 Task: Add Weleda 2-in-1 Gentle Shampoo & Body Wash, Calendula to the cart.
Action: Mouse moved to (289, 160)
Screenshot: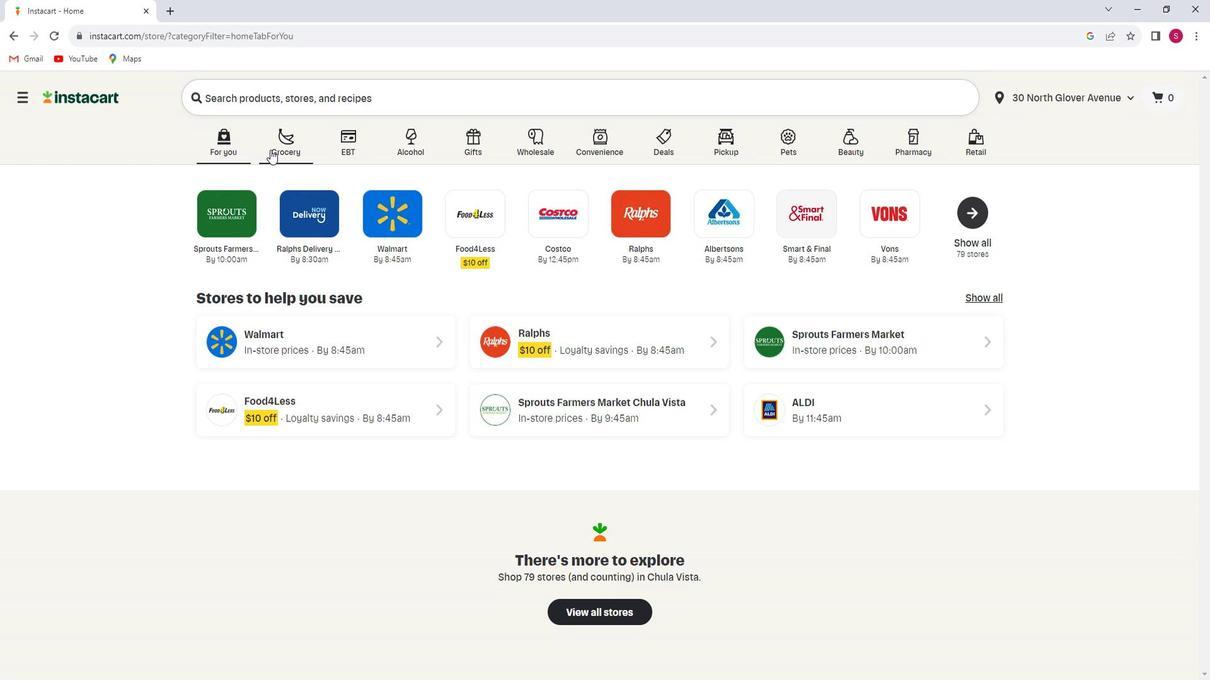 
Action: Mouse pressed left at (289, 160)
Screenshot: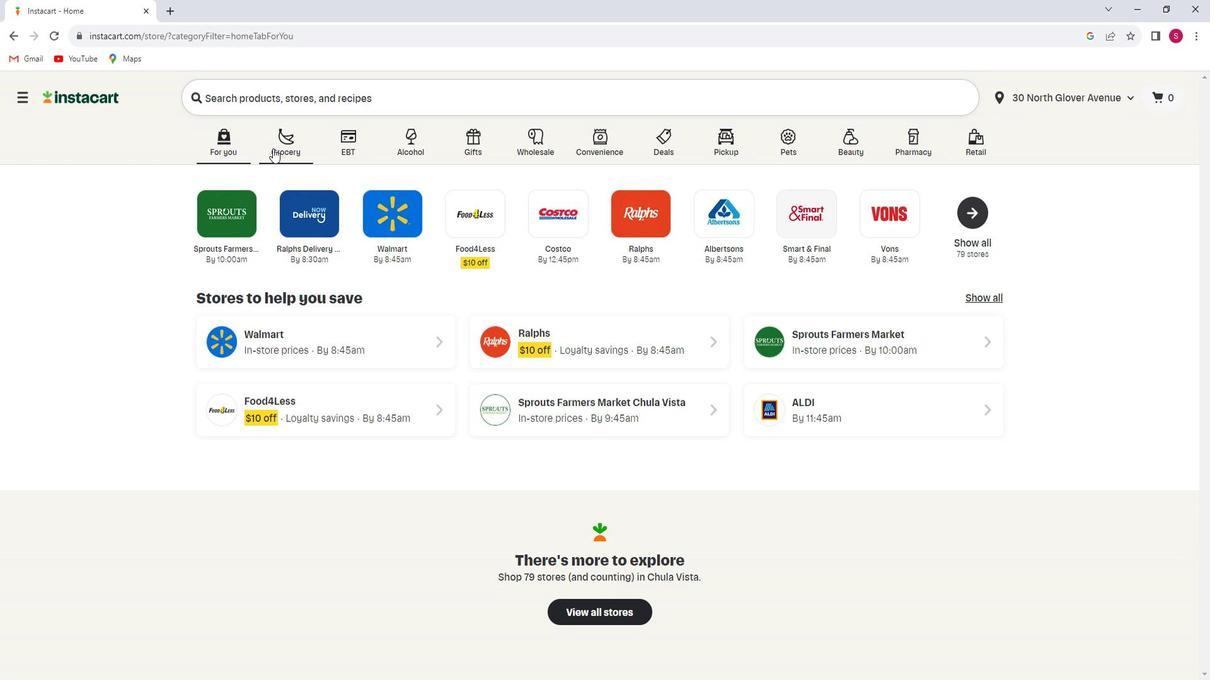 
Action: Mouse moved to (295, 361)
Screenshot: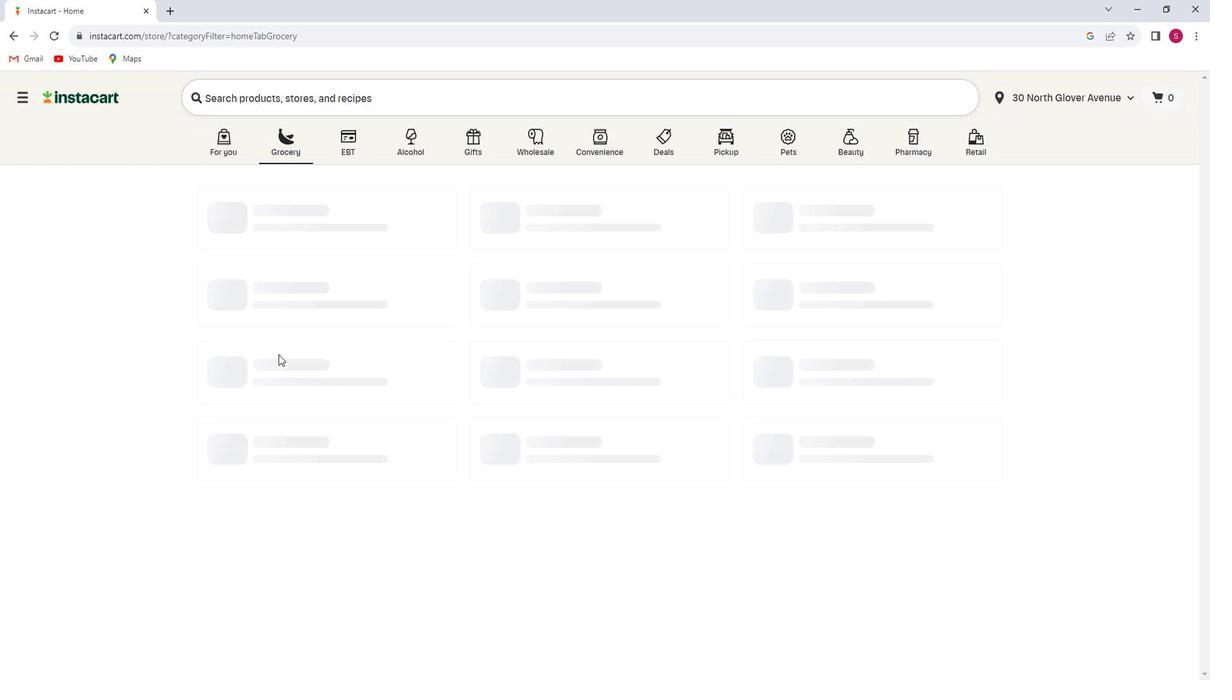 
Action: Mouse pressed left at (295, 361)
Screenshot: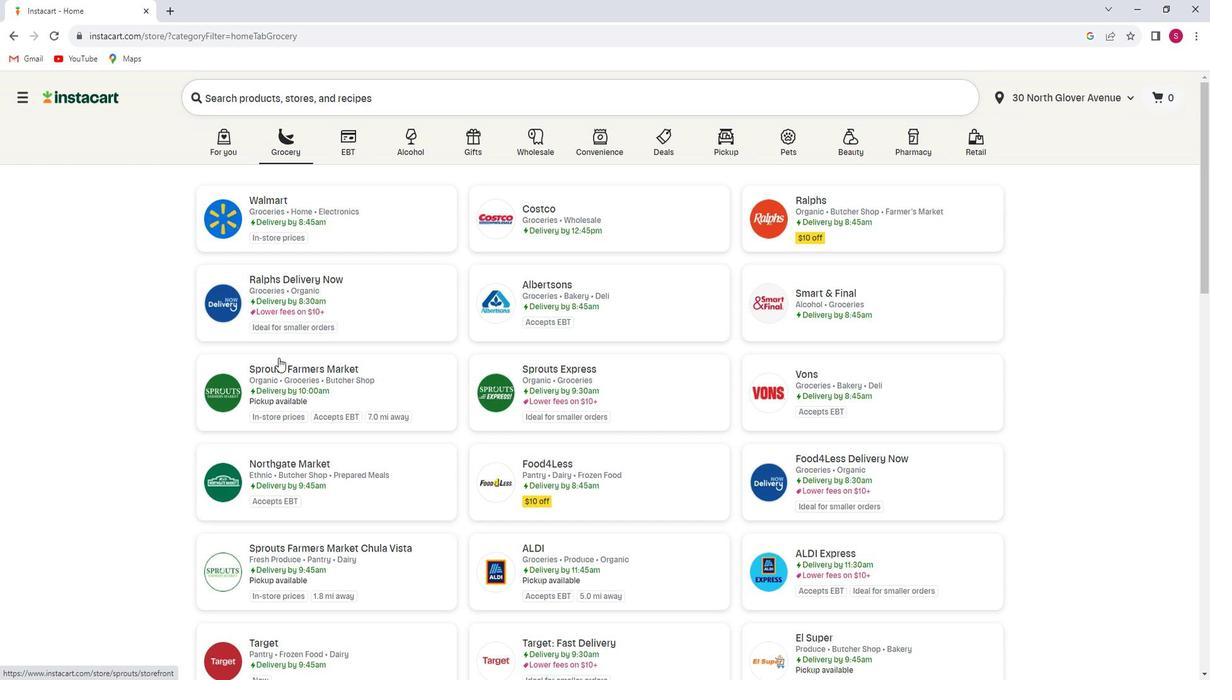 
Action: Mouse moved to (59, 409)
Screenshot: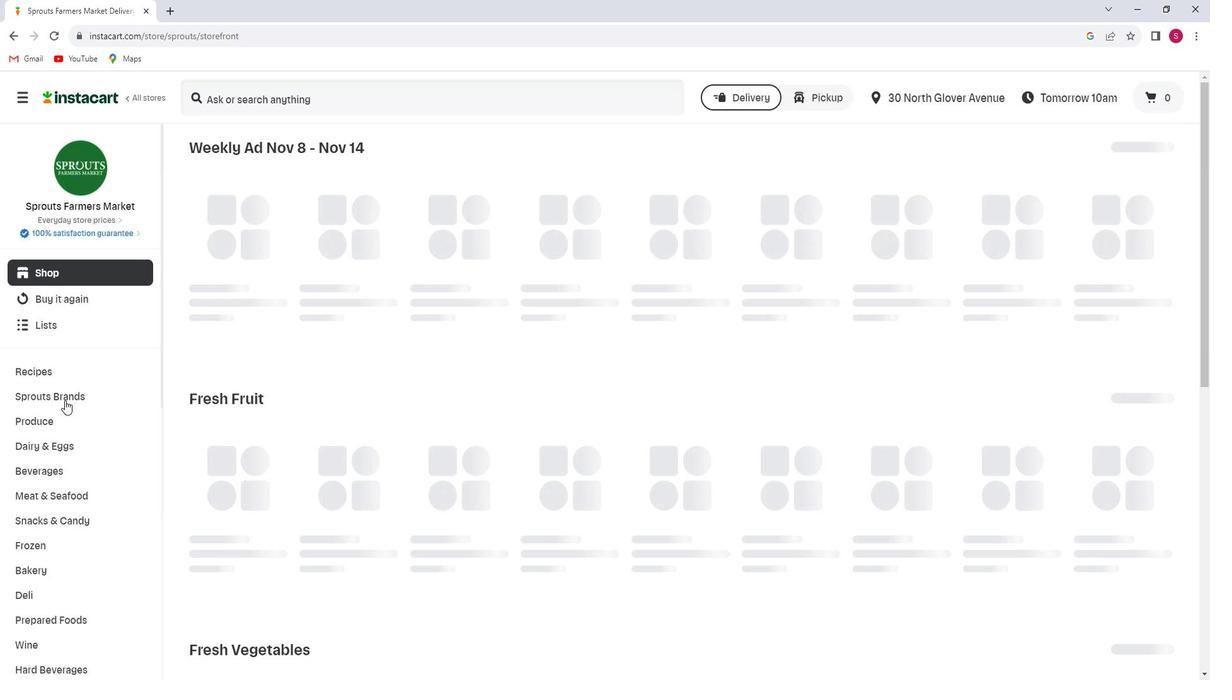 
Action: Mouse scrolled (59, 408) with delta (0, 0)
Screenshot: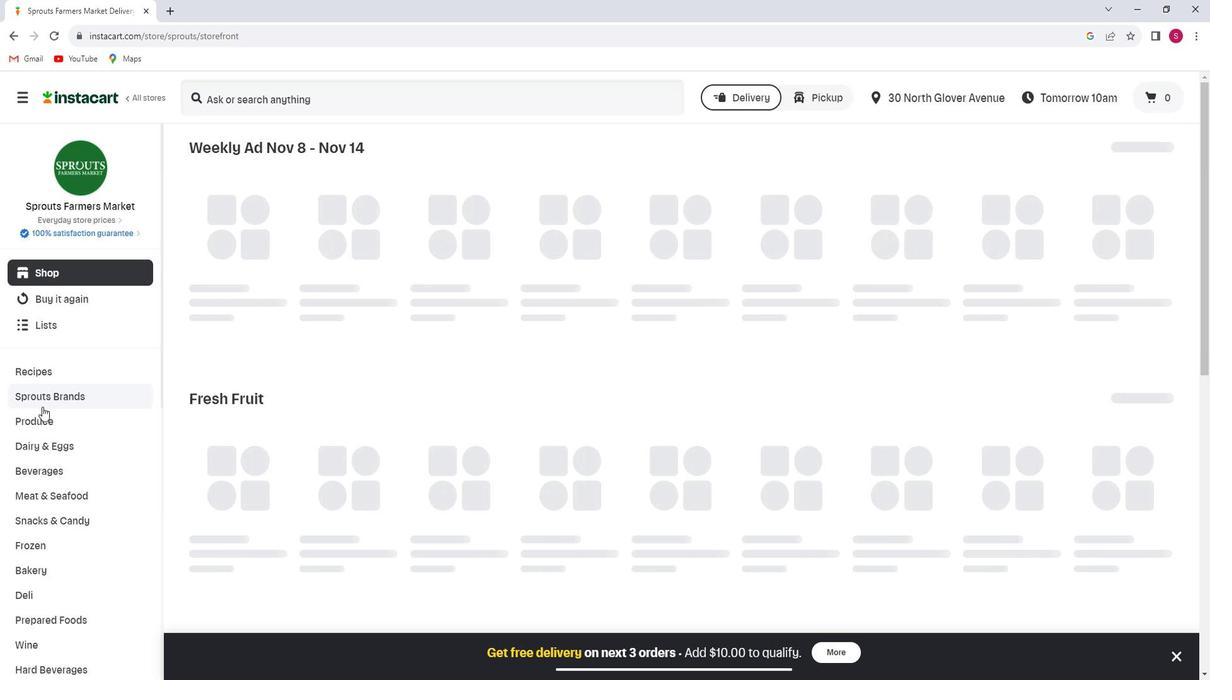 
Action: Mouse scrolled (59, 408) with delta (0, 0)
Screenshot: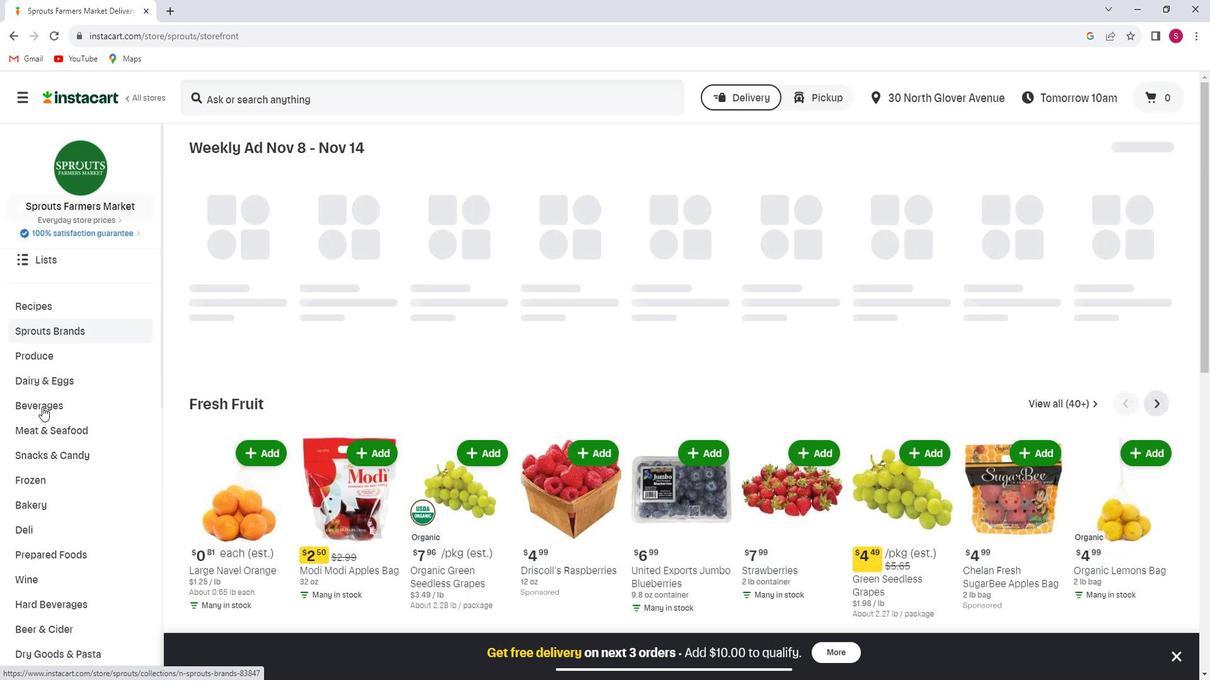 
Action: Mouse scrolled (59, 408) with delta (0, 0)
Screenshot: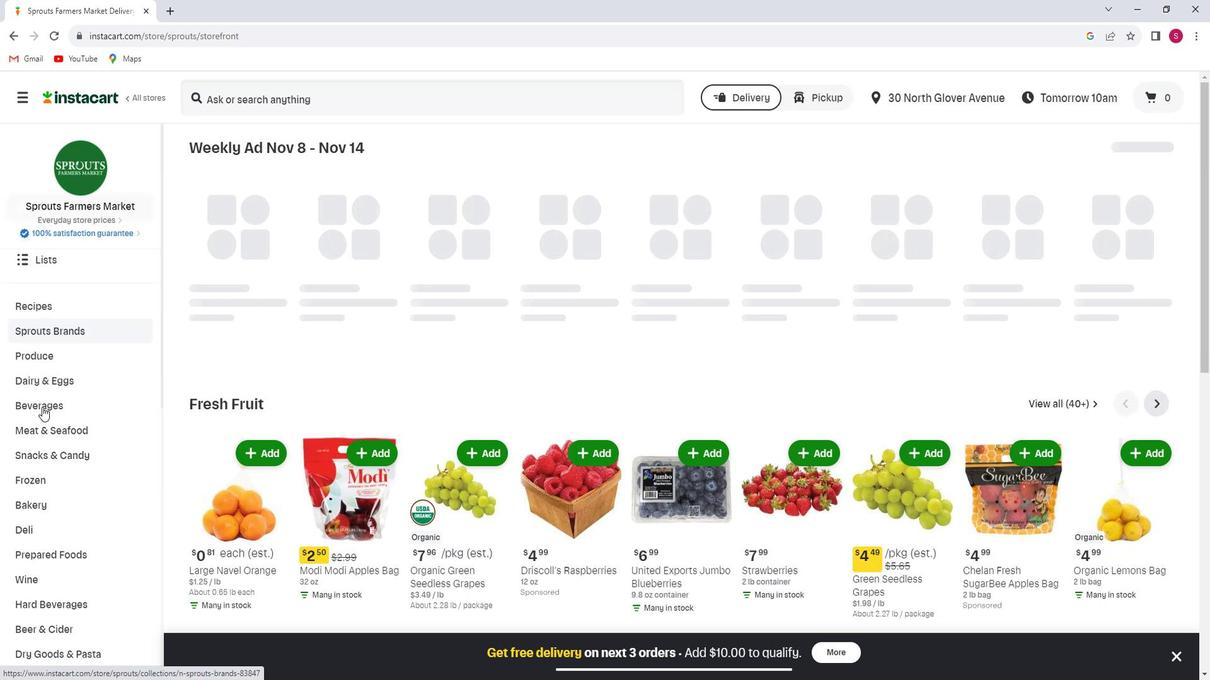 
Action: Mouse scrolled (59, 408) with delta (0, 0)
Screenshot: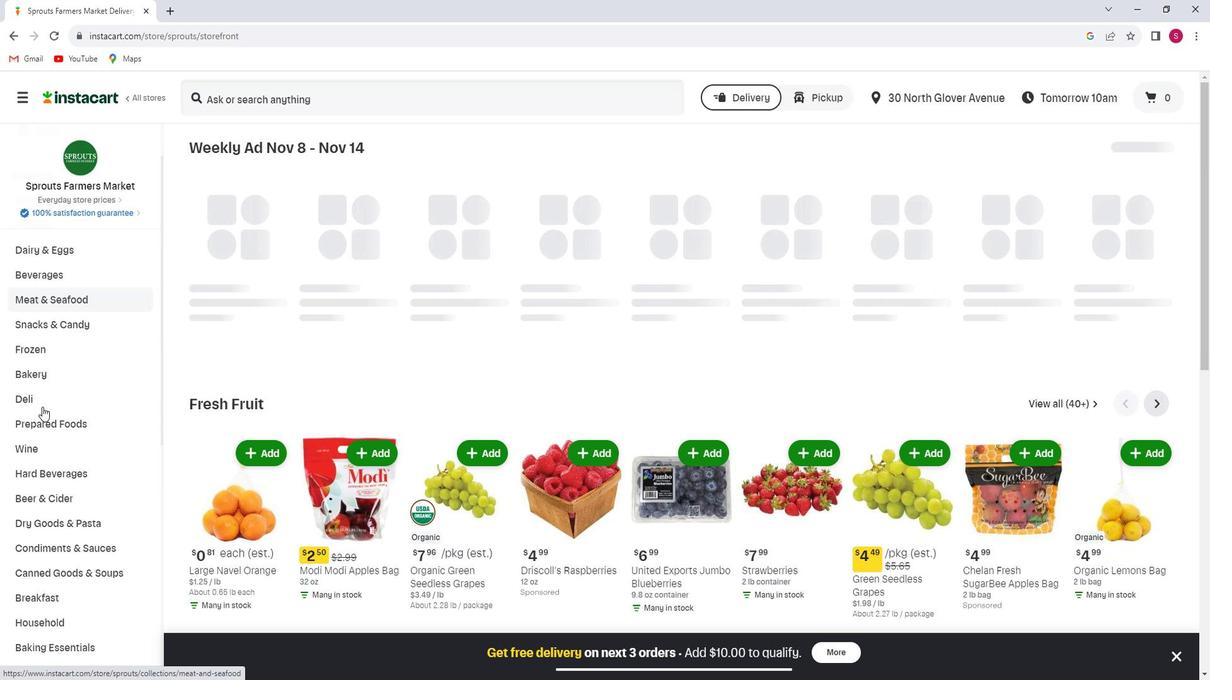 
Action: Mouse moved to (58, 410)
Screenshot: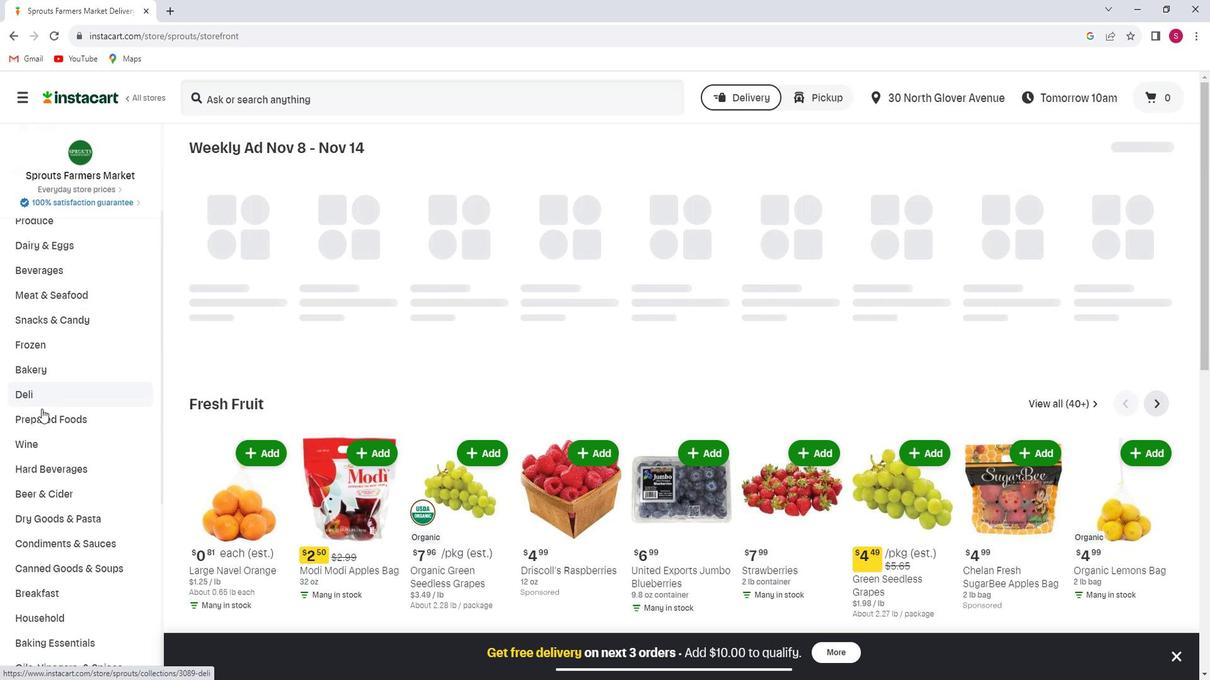 
Action: Mouse scrolled (58, 410) with delta (0, 0)
Screenshot: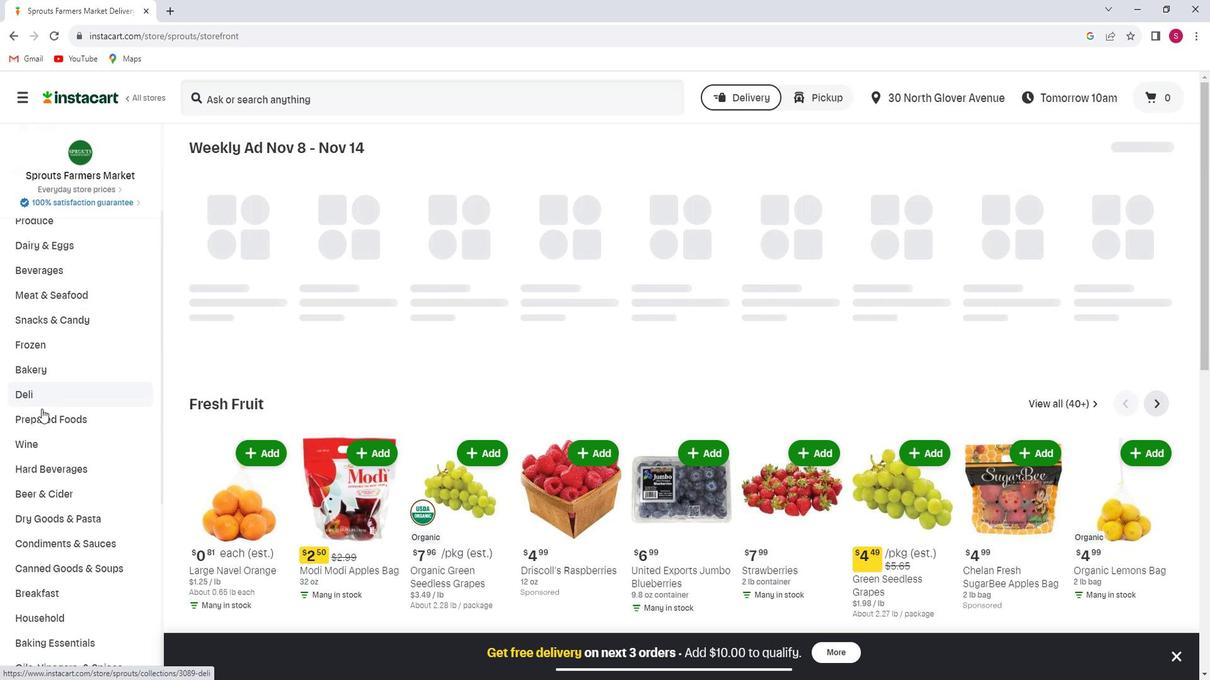 
Action: Mouse scrolled (58, 410) with delta (0, 0)
Screenshot: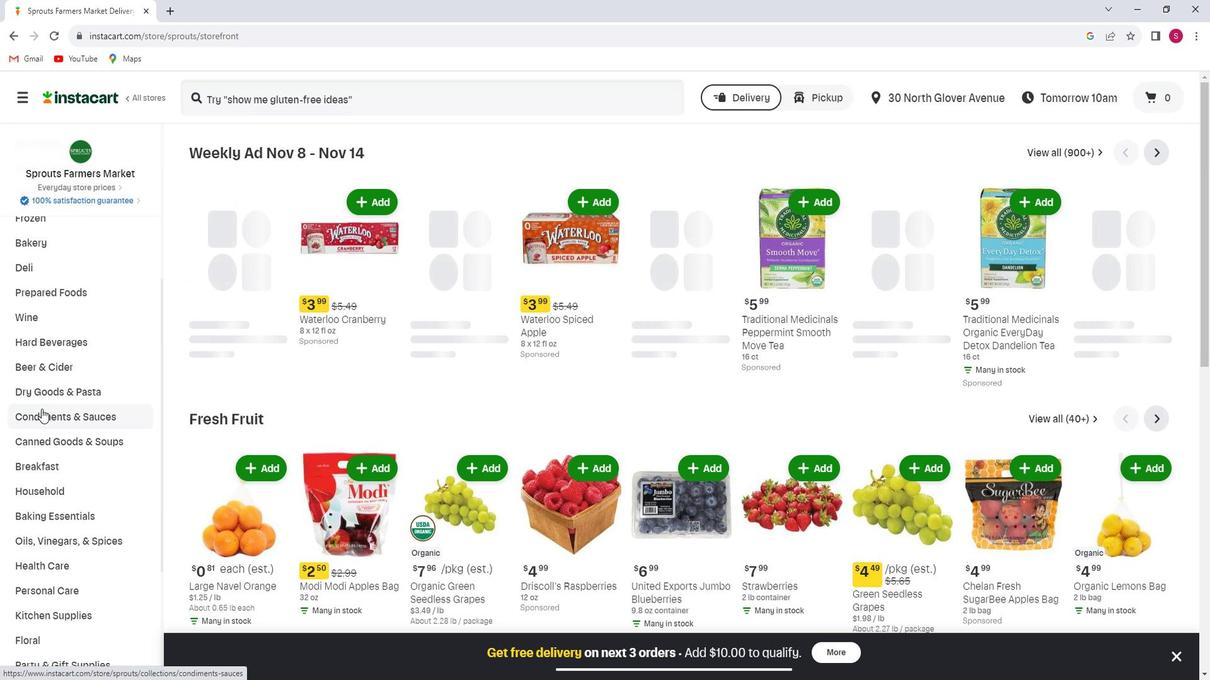 
Action: Mouse scrolled (58, 410) with delta (0, 0)
Screenshot: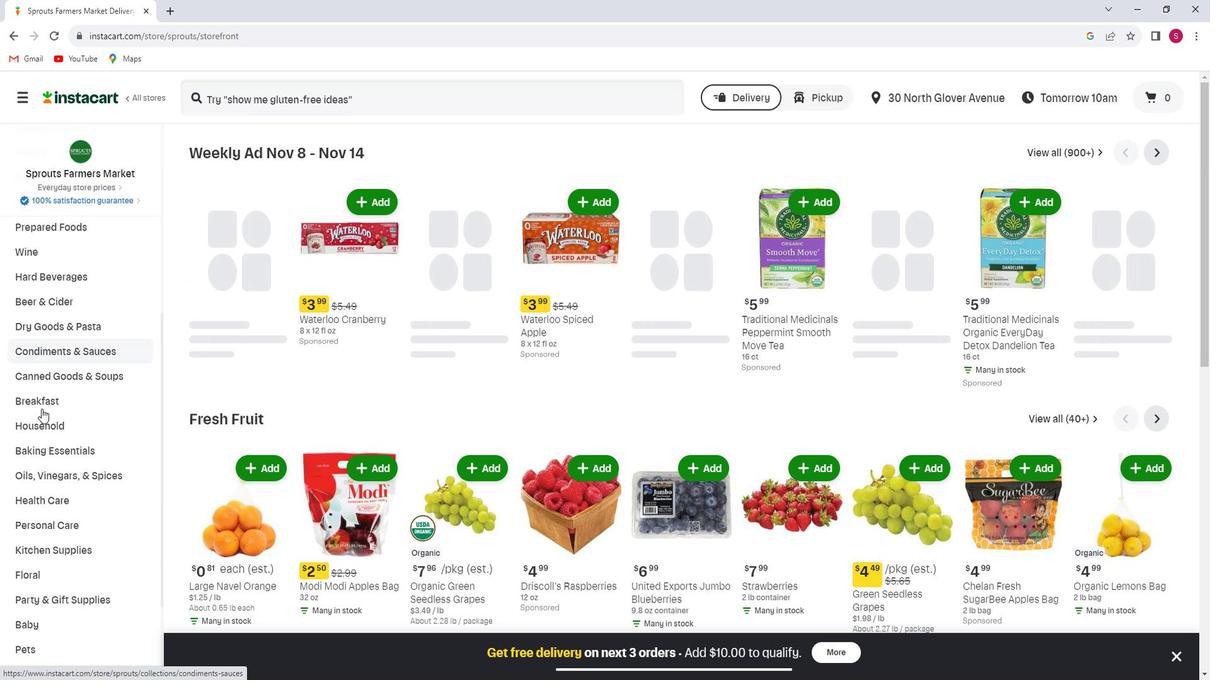 
Action: Mouse scrolled (58, 410) with delta (0, 0)
Screenshot: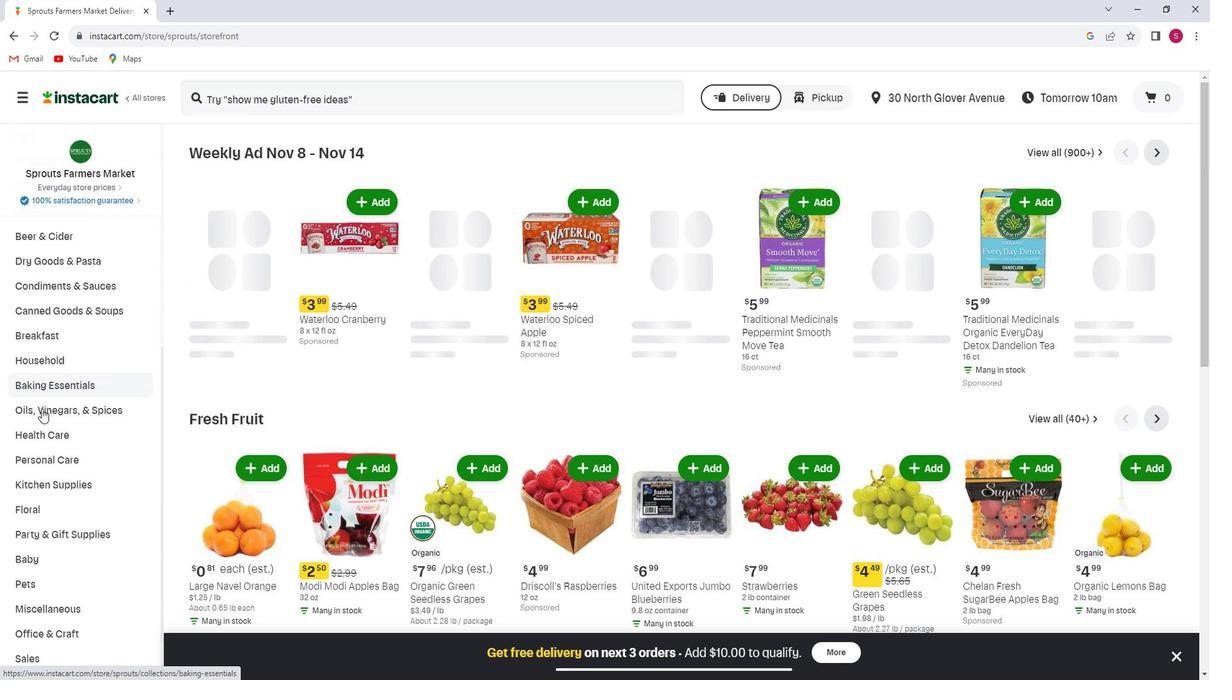 
Action: Mouse scrolled (58, 410) with delta (0, 0)
Screenshot: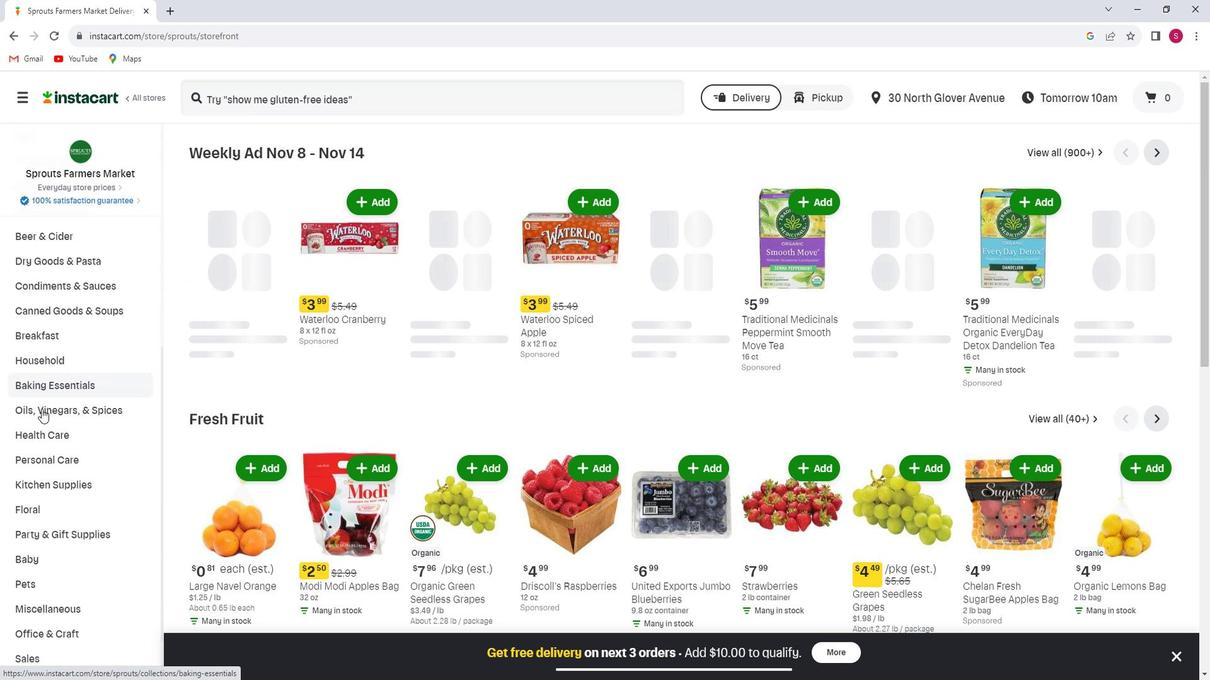 
Action: Mouse moved to (44, 479)
Screenshot: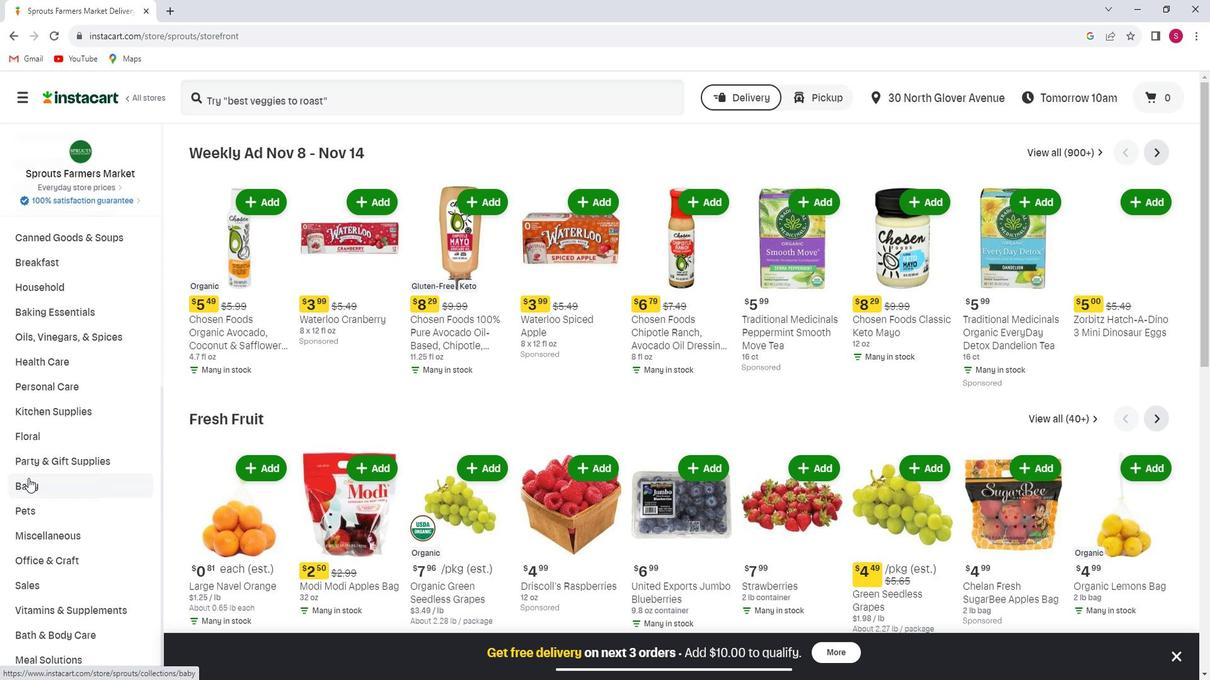 
Action: Mouse pressed left at (44, 479)
Screenshot: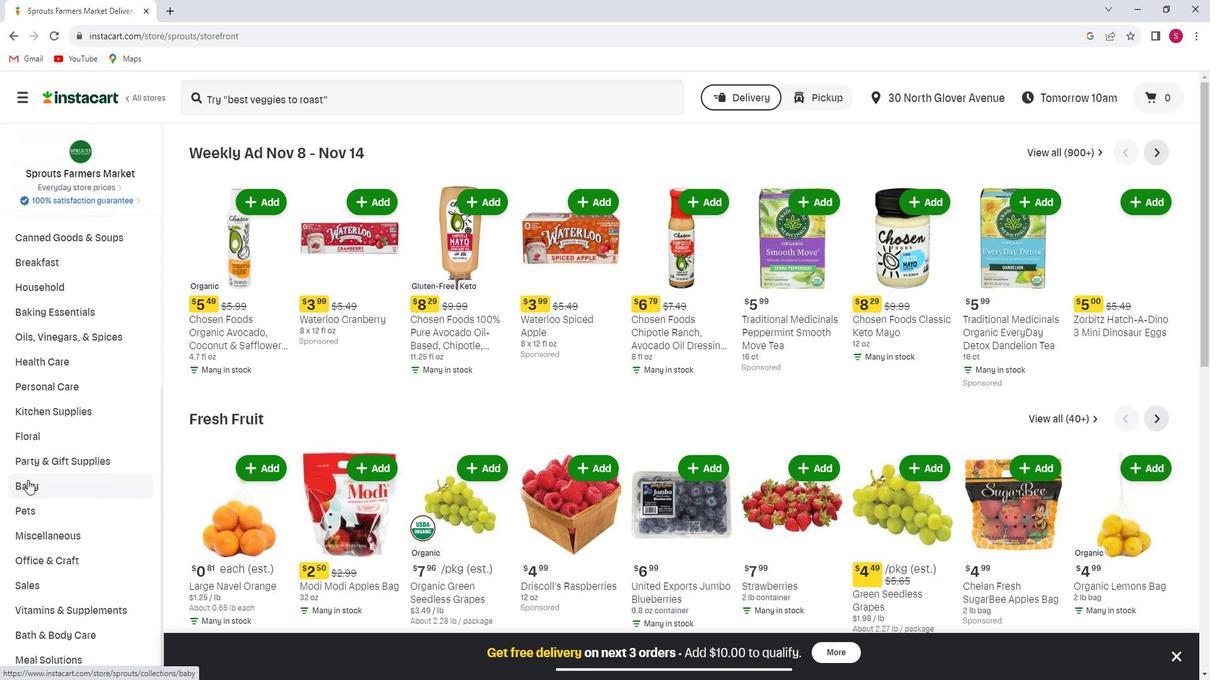 
Action: Mouse moved to (53, 535)
Screenshot: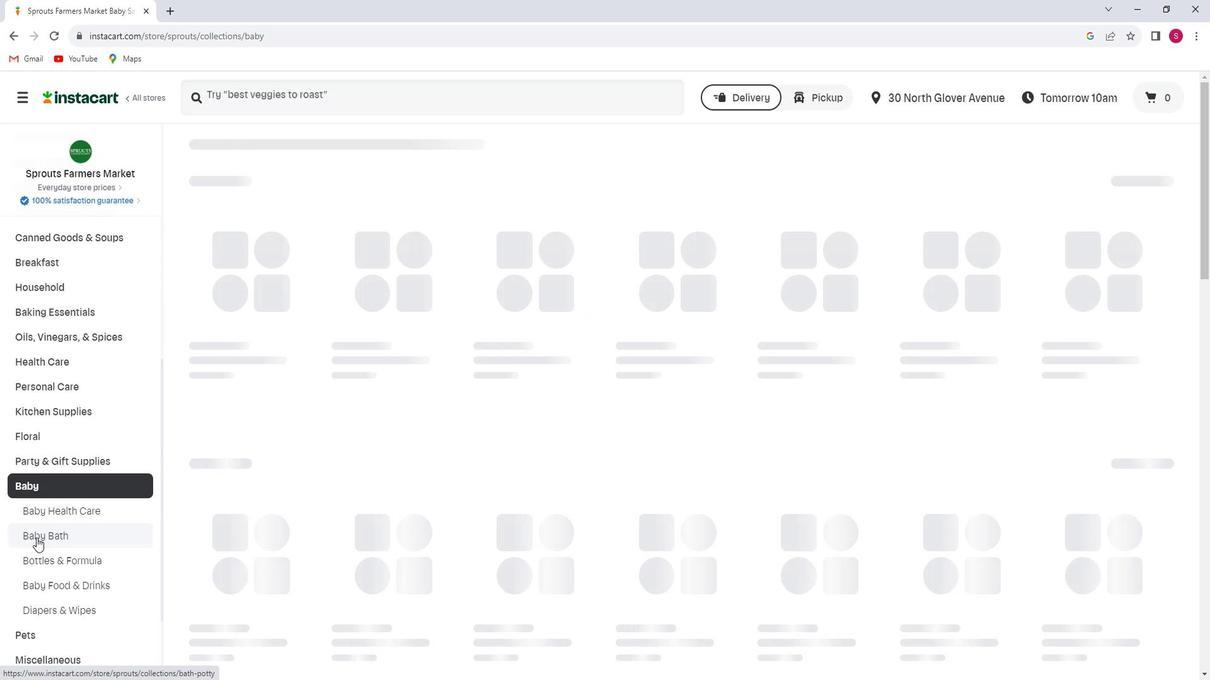 
Action: Mouse pressed left at (53, 535)
Screenshot: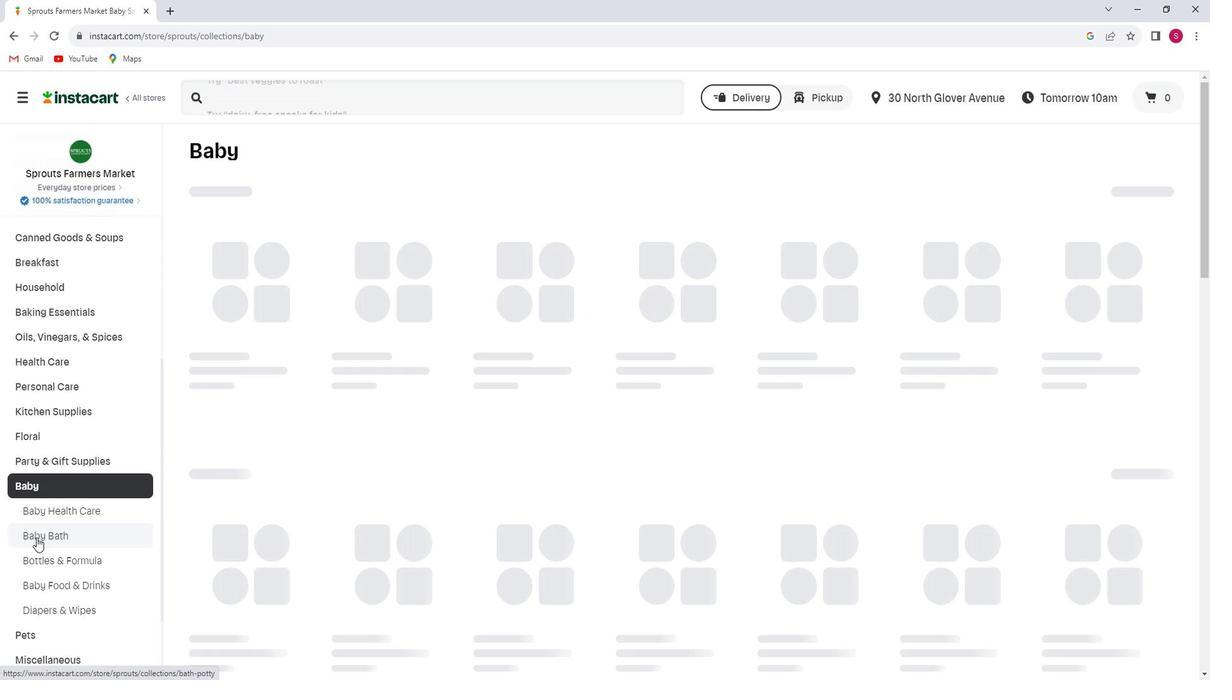 
Action: Mouse moved to (299, 108)
Screenshot: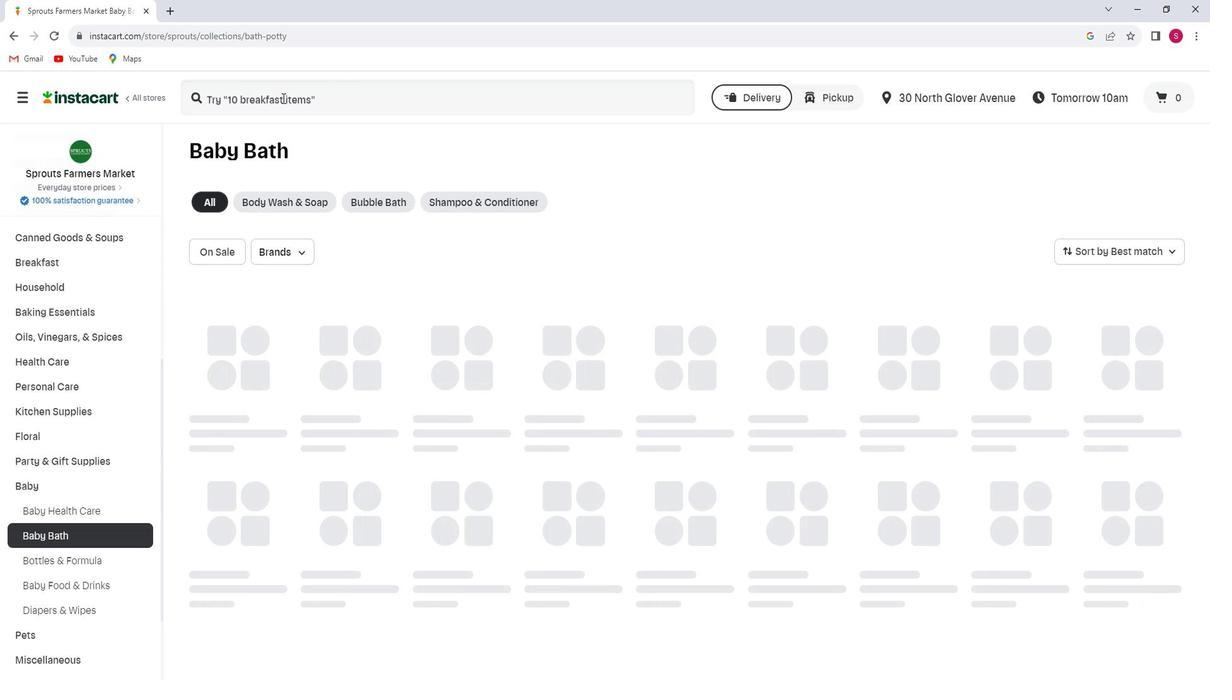
Action: Mouse pressed left at (299, 108)
Screenshot: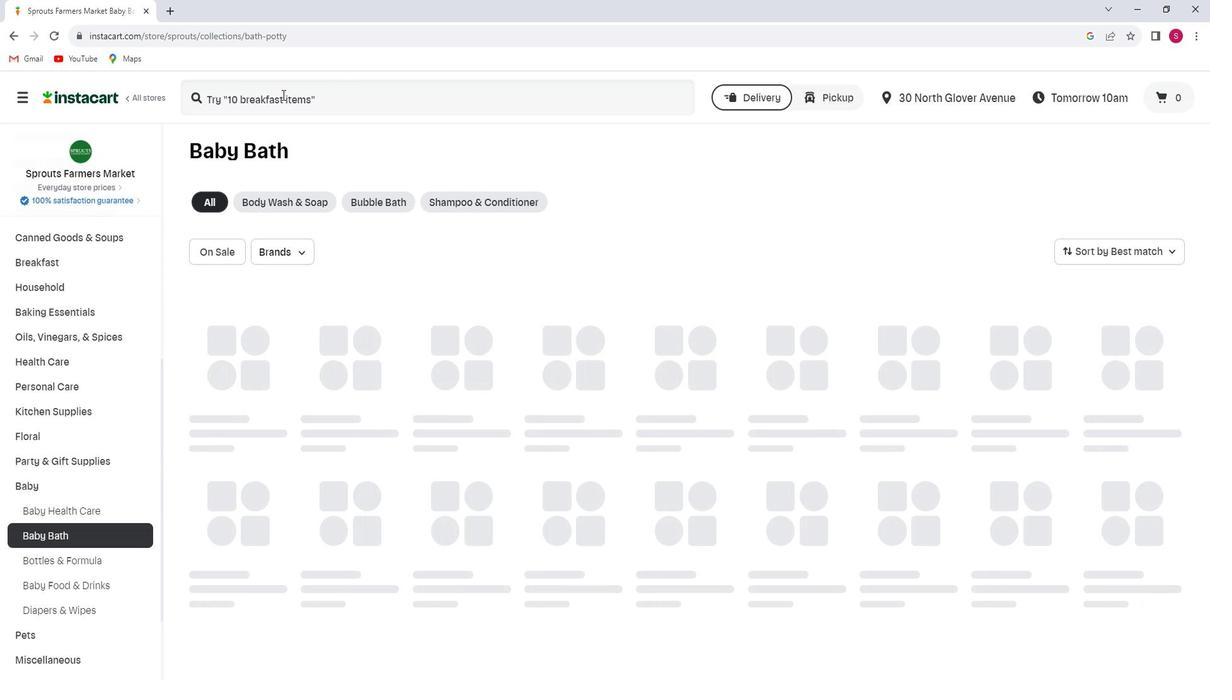 
Action: Key pressed <Key.shift>Wel
Screenshot: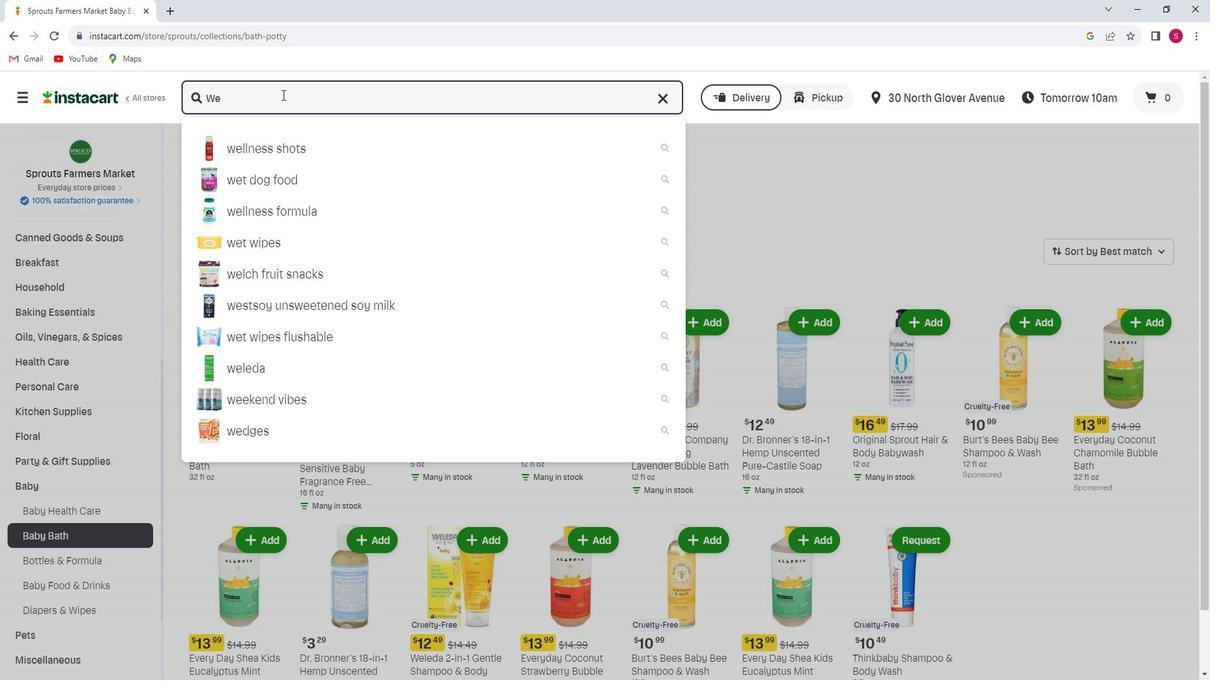 
Action: Mouse moved to (299, 107)
Screenshot: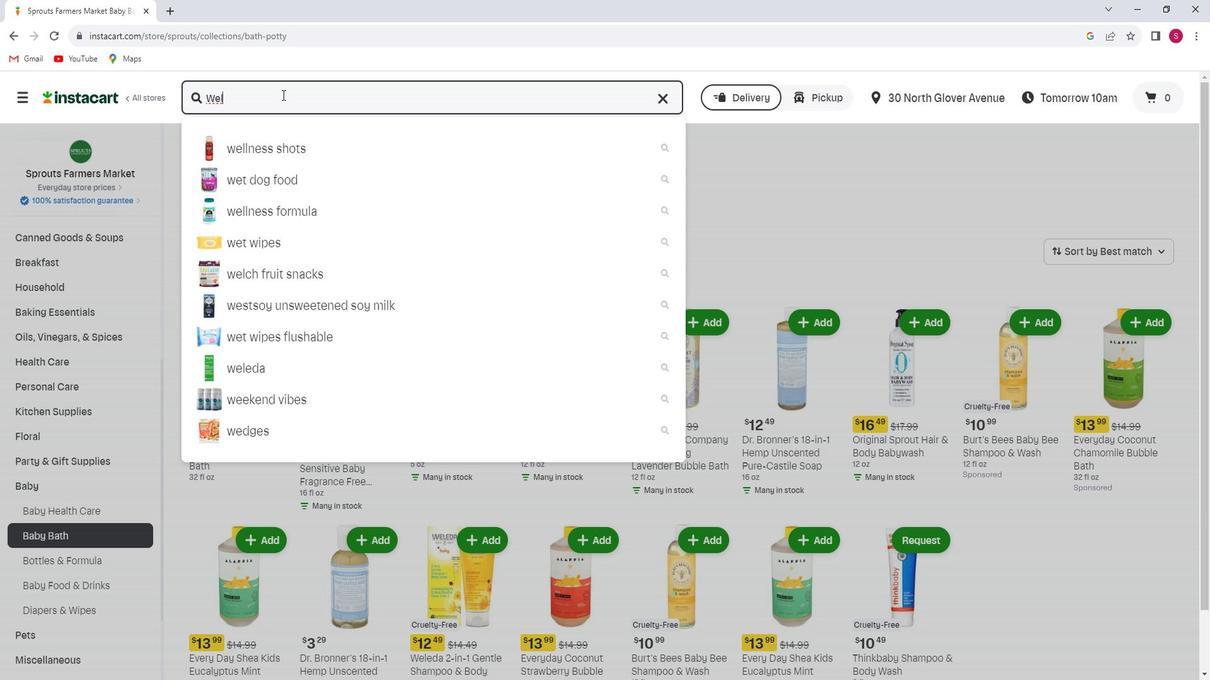 
Action: Key pressed eda<Key.space>2-in-1<Key.space><Key.shift>Gentle<Key.space><Key.shift>shampoo<Key.space><Key.shift><Key.shift><Key.shift><Key.shift><Key.shift><Key.shift><Key.shift><Key.shift><Key.shift><Key.shift><Key.shift><Key.shift><Key.shift><Key.shift>&<Key.space><Key.shift>Body<Key.space><Key.shift>Wash,<Key.space><Key.shift>Calendula<Key.enter>
Screenshot: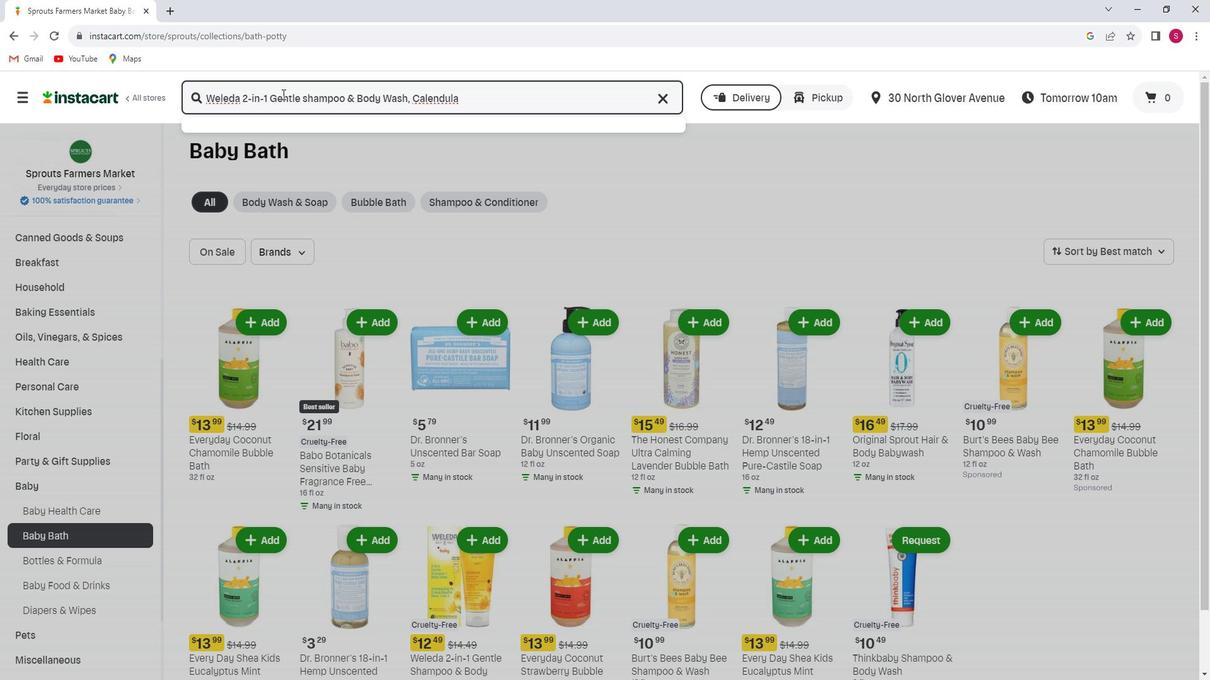 
Action: Mouse moved to (770, 245)
Screenshot: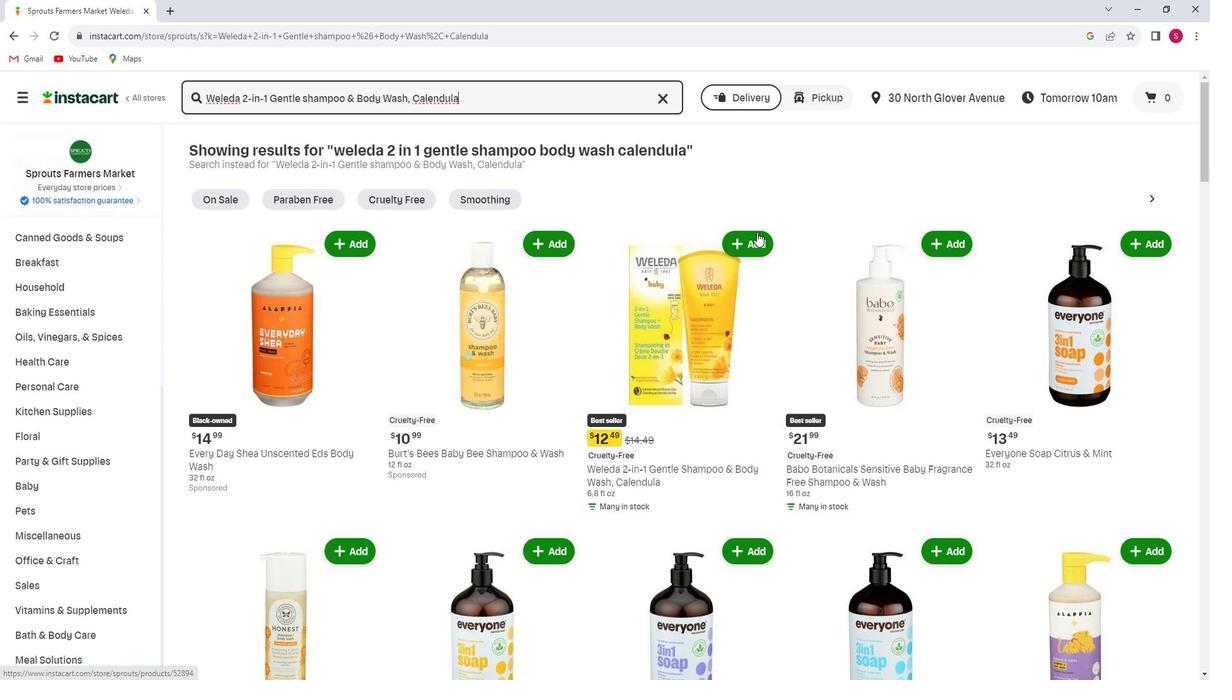 
Action: Mouse pressed left at (770, 245)
Screenshot: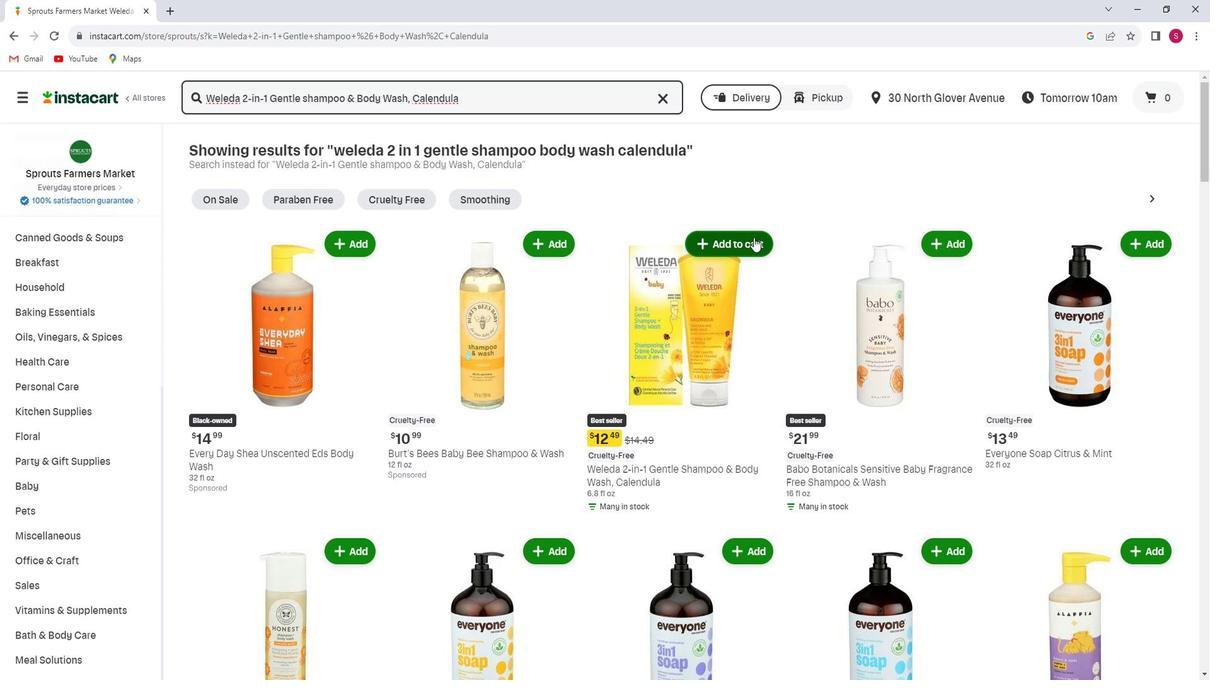 
Action: Mouse moved to (757, 303)
Screenshot: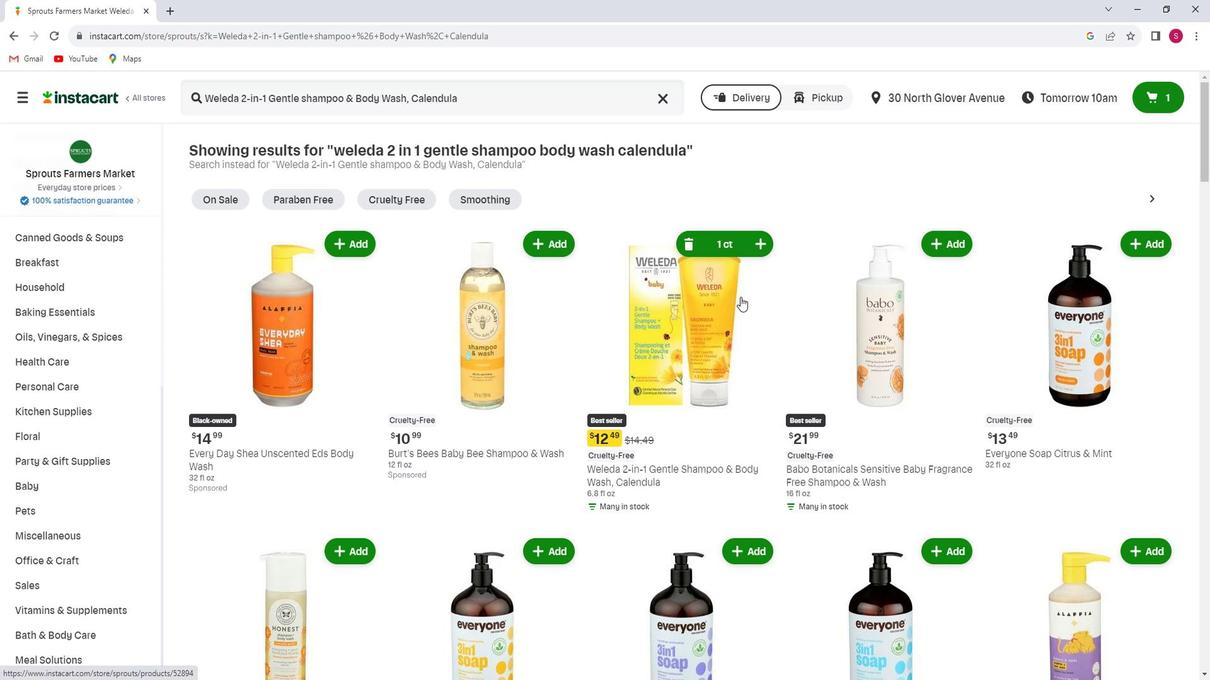 
